 Task: Select image "Image D.jpg".
Action: Mouse moved to (439, 169)
Screenshot: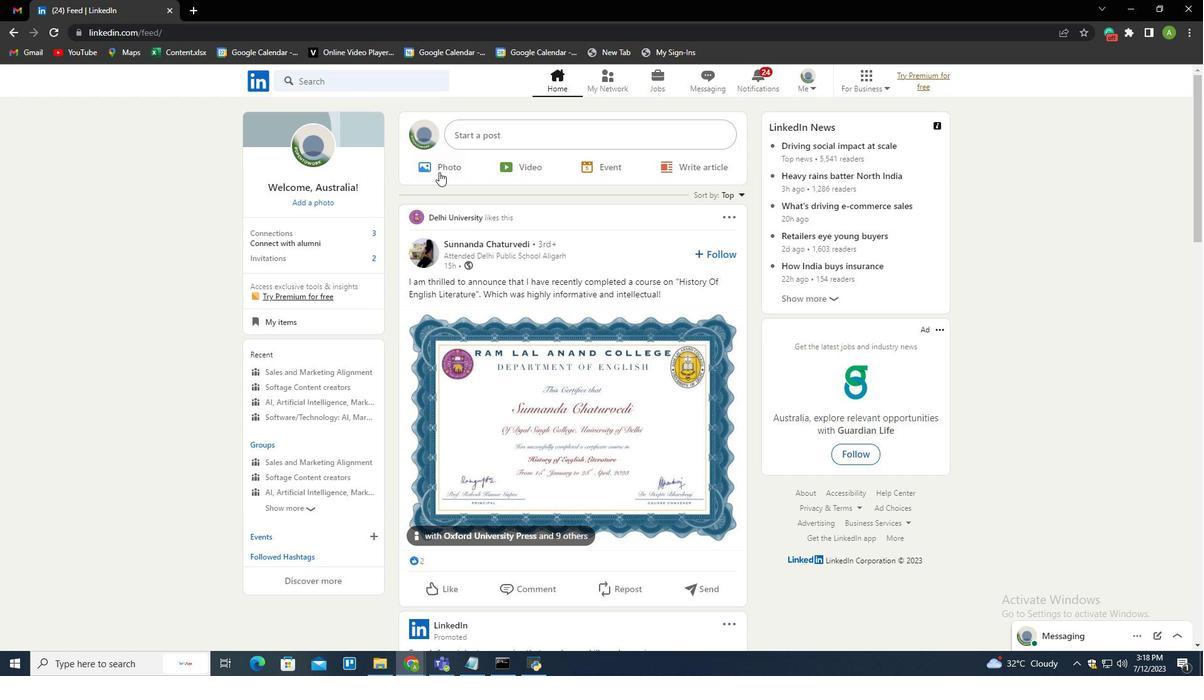 
Action: Mouse pressed left at (439, 169)
Screenshot: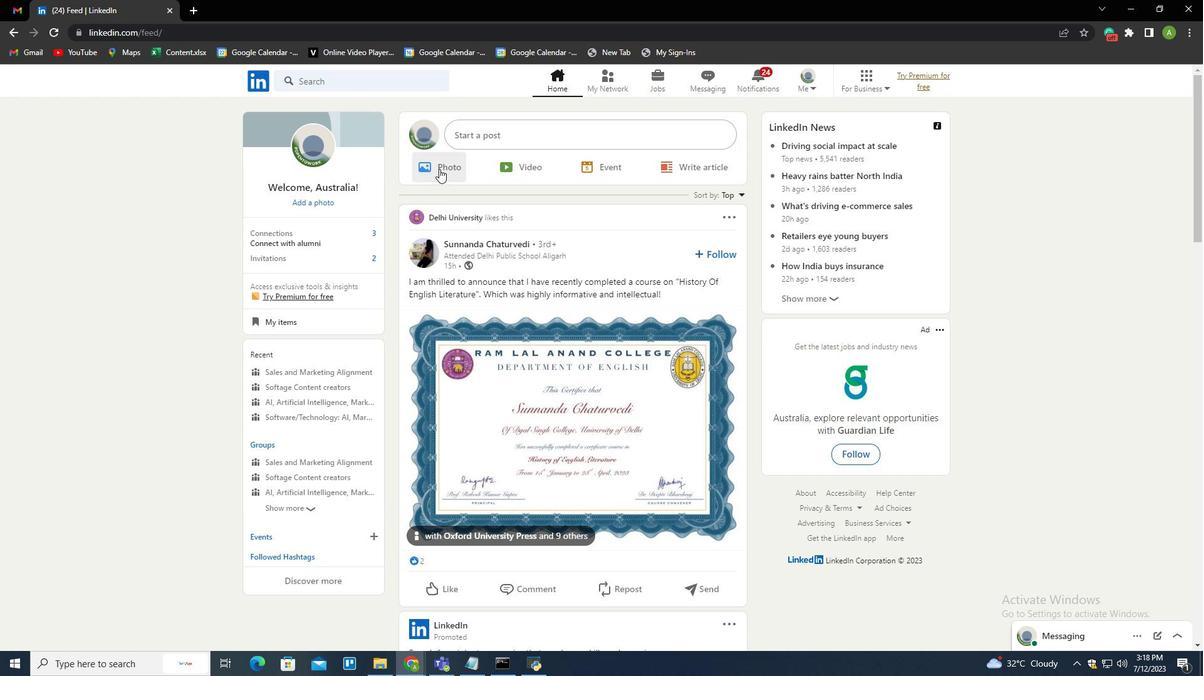 
Action: Mouse moved to (159, 117)
Screenshot: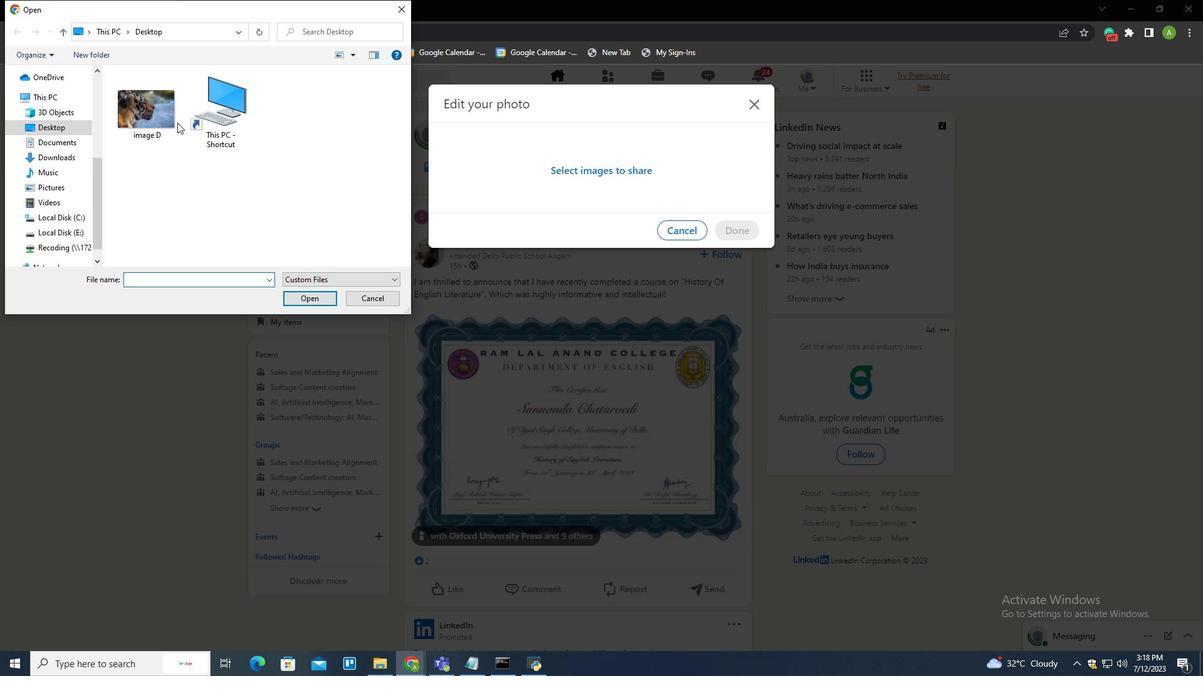 
Action: Mouse pressed left at (159, 117)
Screenshot: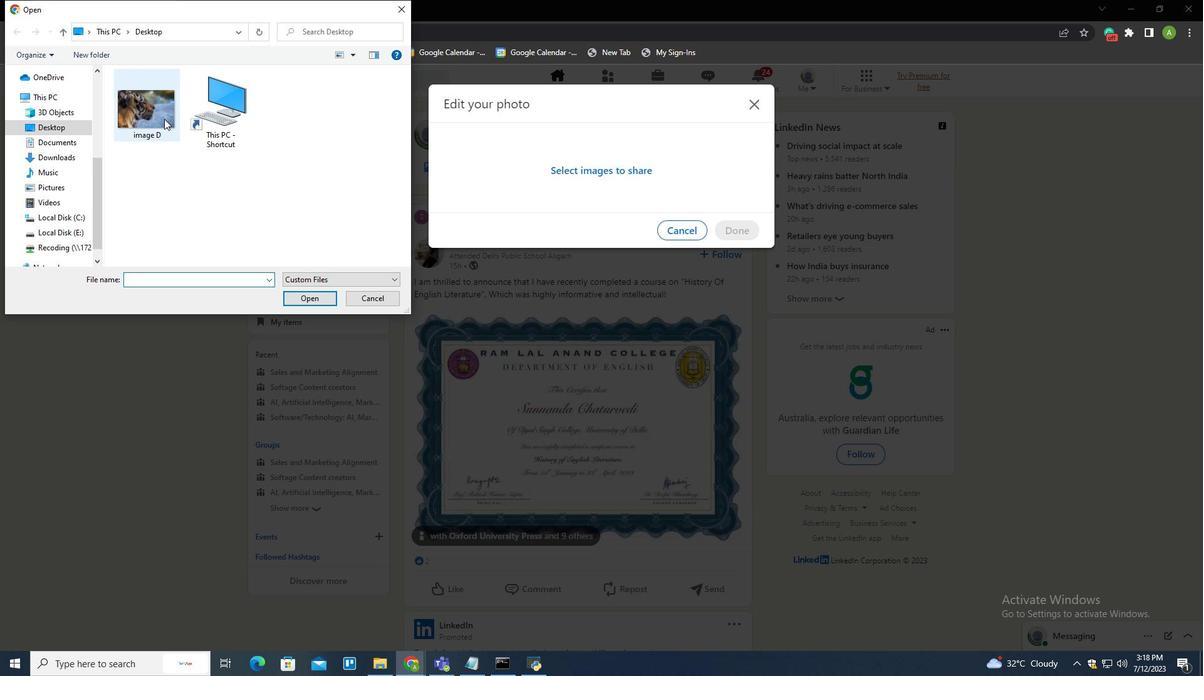 
Action: Mouse moved to (310, 301)
Screenshot: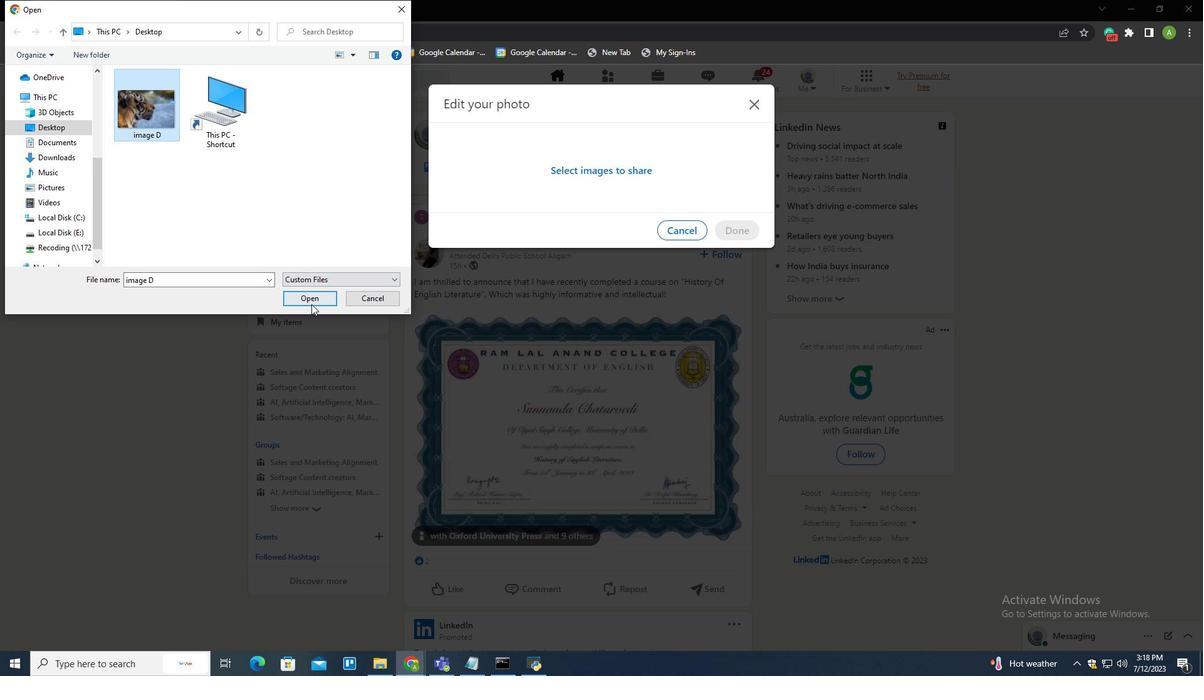 
Action: Mouse pressed left at (310, 301)
Screenshot: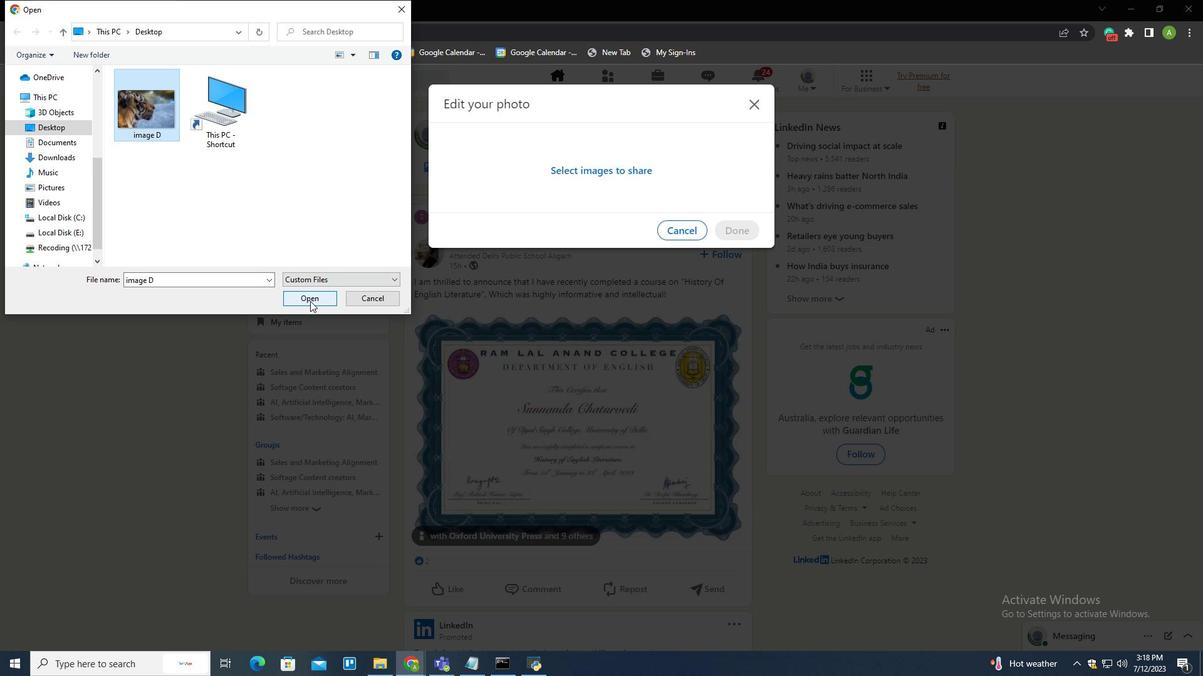 
Action: Mouse moved to (539, 356)
Screenshot: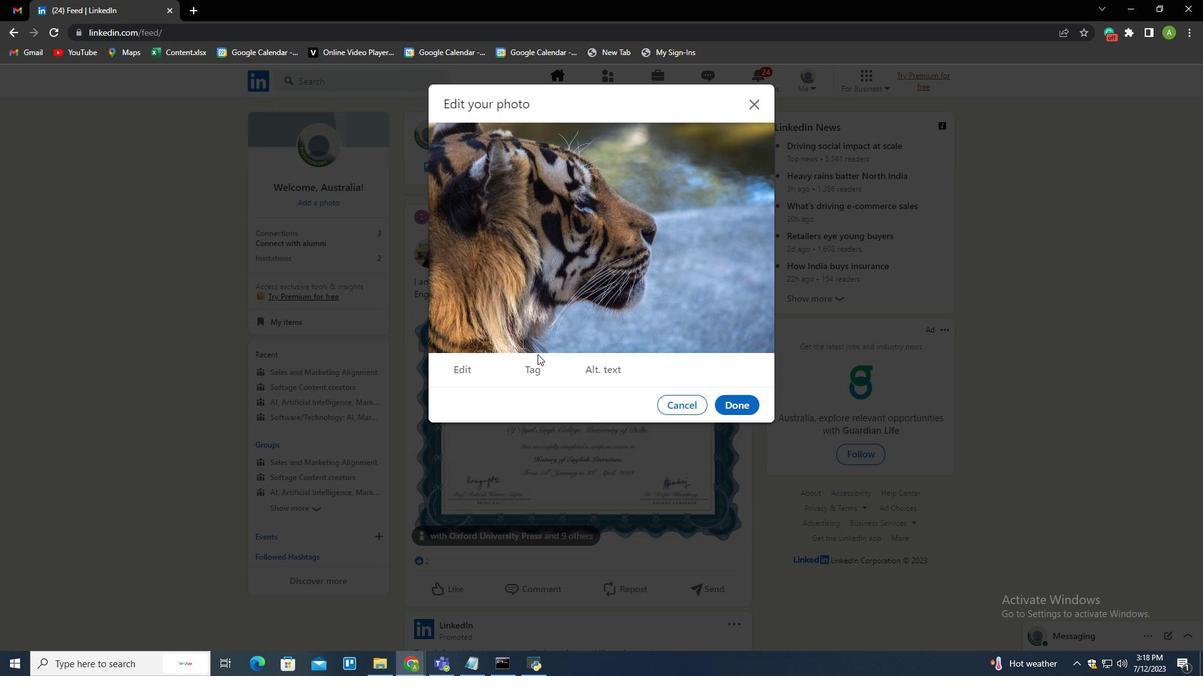
